 Task: Apply the duratiin format in column A.
Action: Mouse moved to (46, 141)
Screenshot: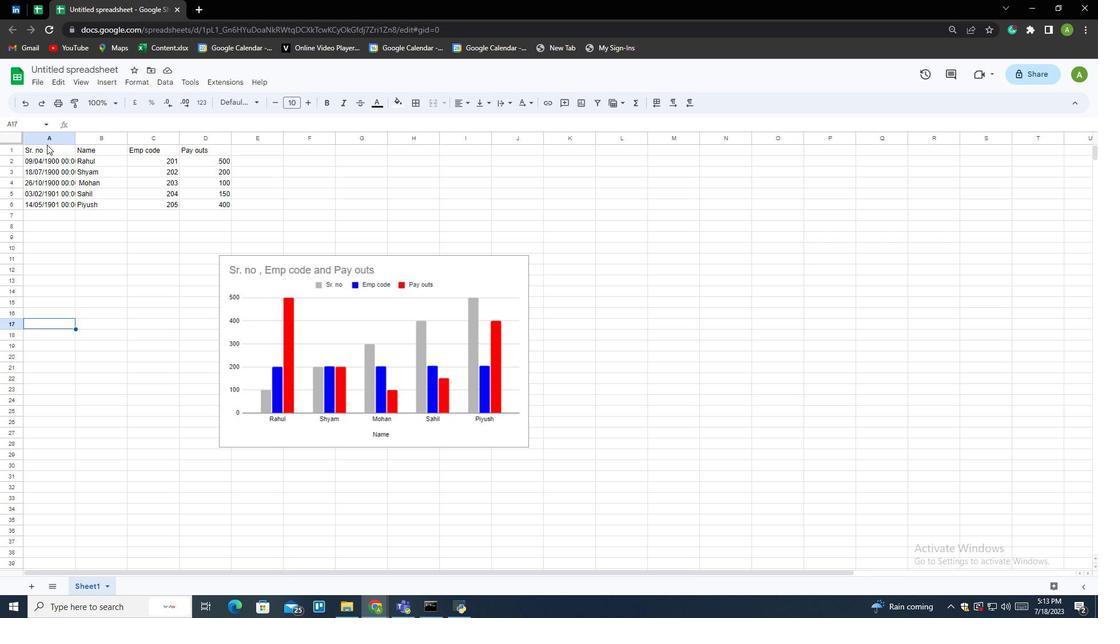 
Action: Mouse pressed left at (46, 141)
Screenshot: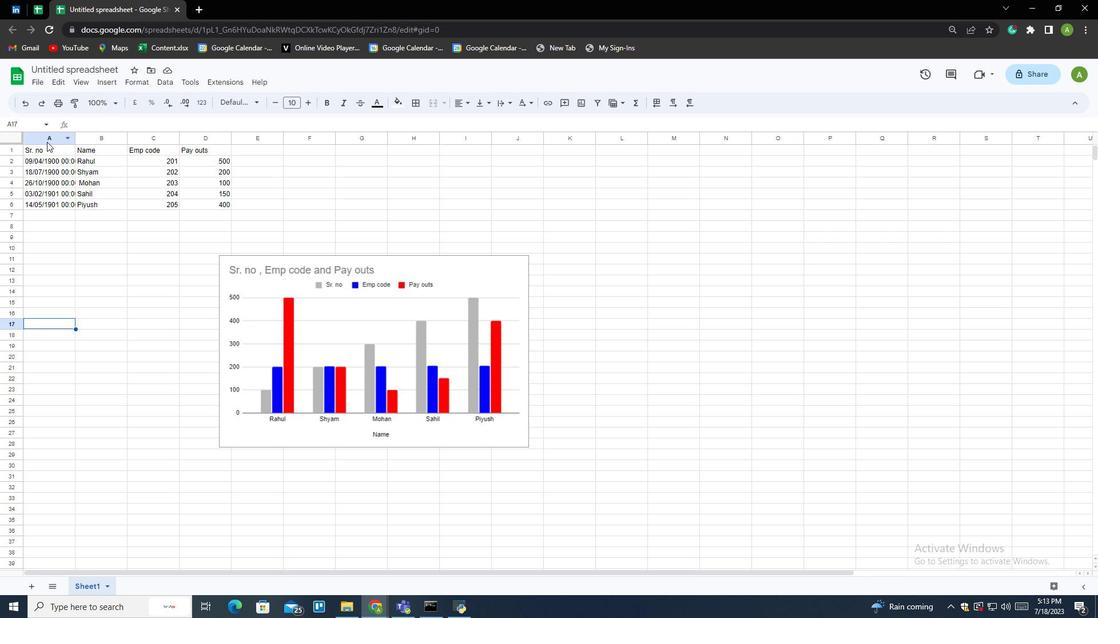 
Action: Mouse moved to (136, 78)
Screenshot: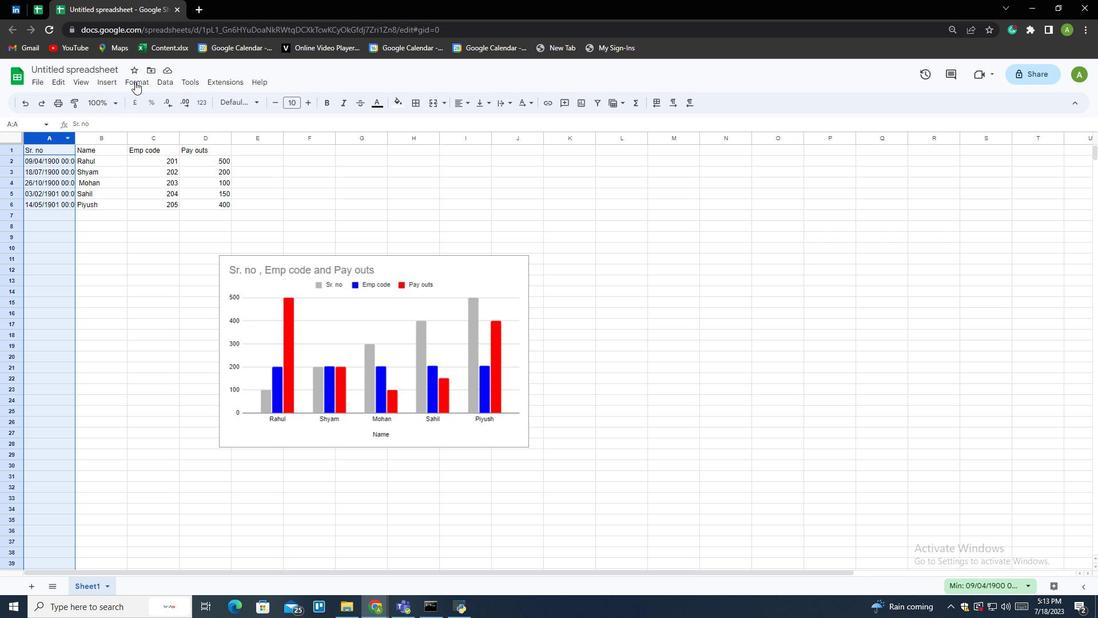 
Action: Mouse pressed left at (136, 78)
Screenshot: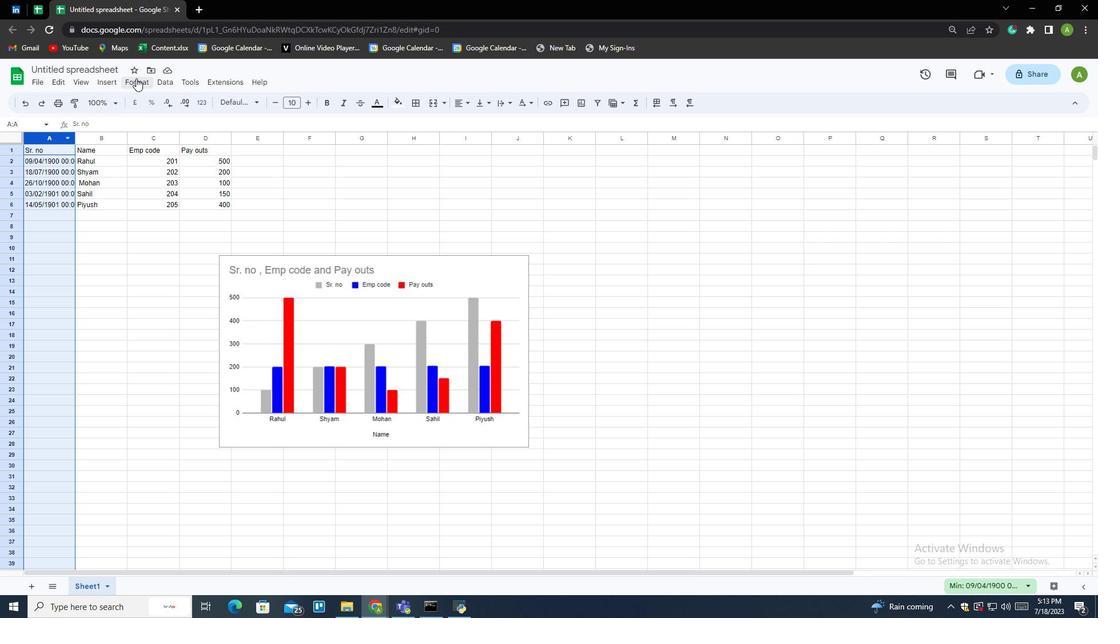 
Action: Mouse moved to (168, 148)
Screenshot: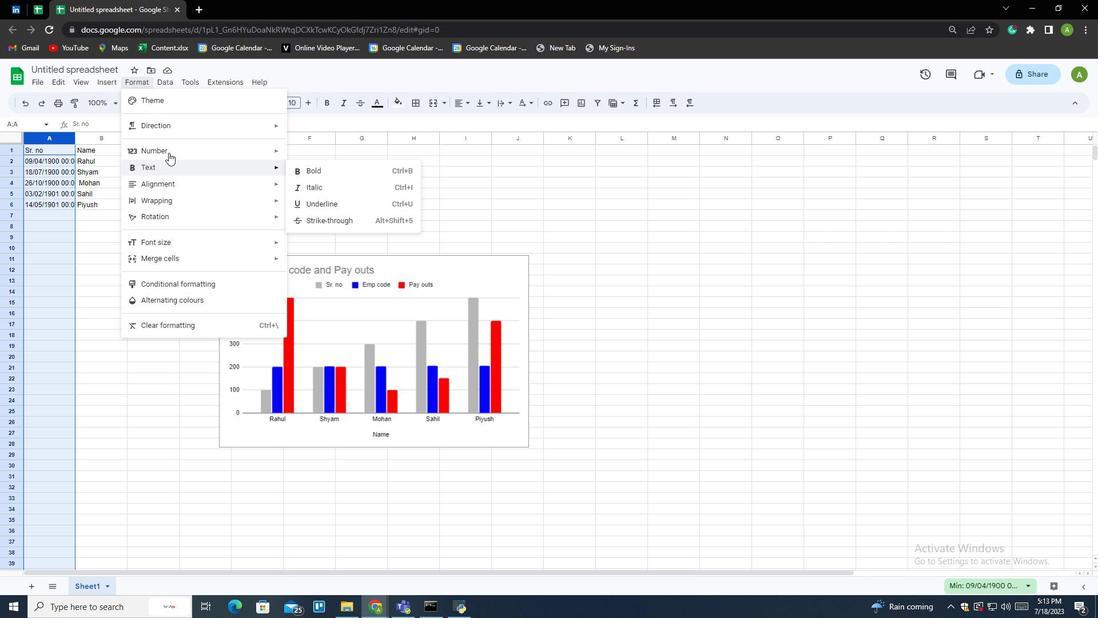 
Action: Mouse pressed left at (168, 148)
Screenshot: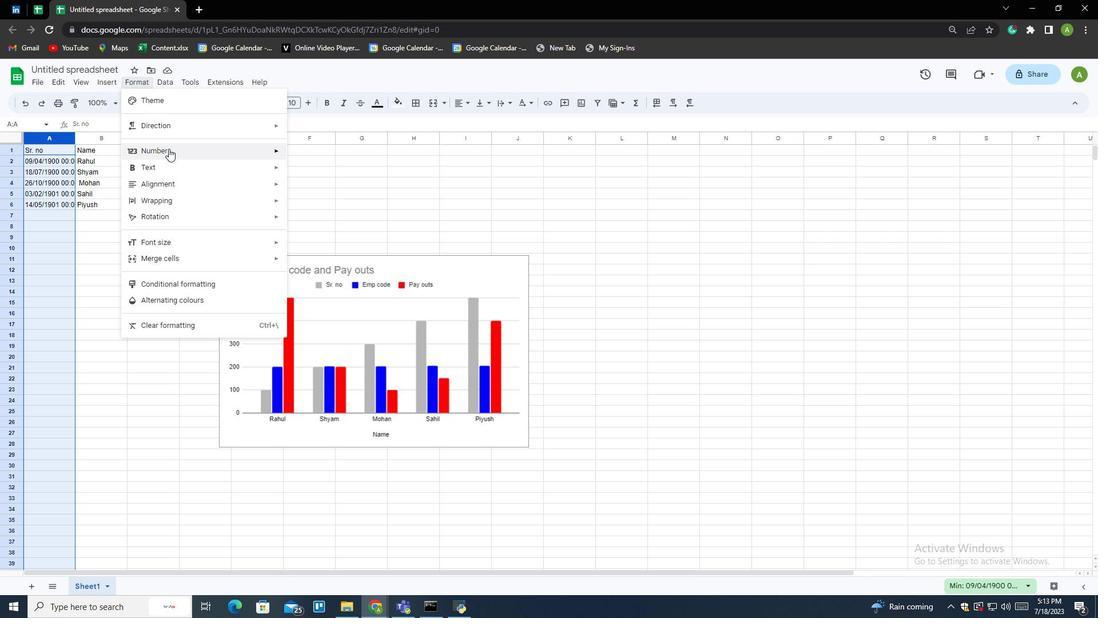 
Action: Mouse moved to (319, 380)
Screenshot: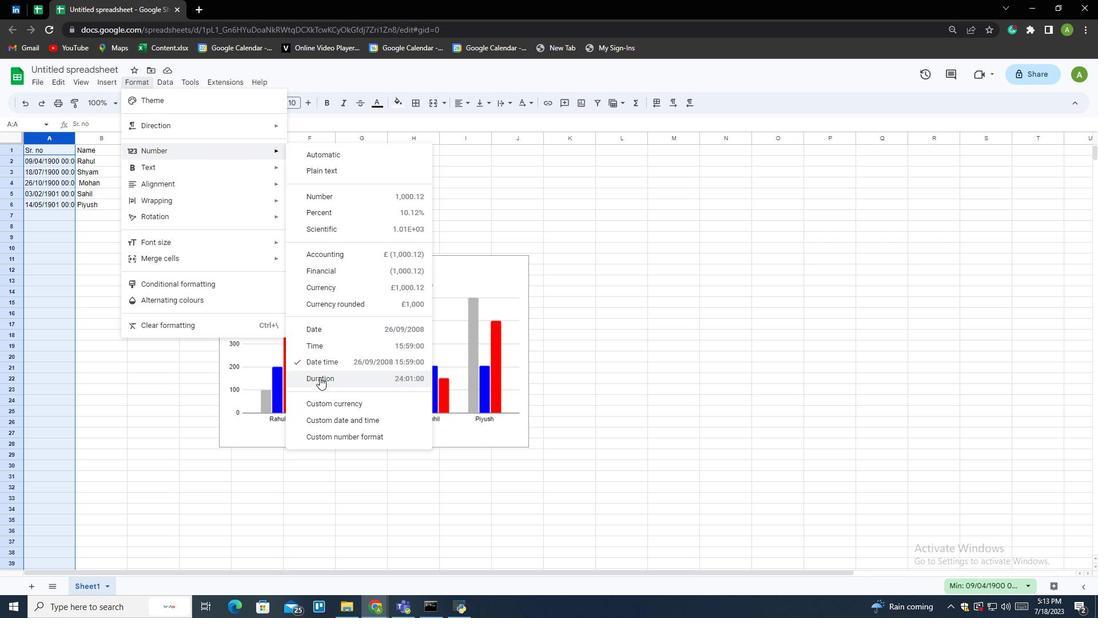 
Action: Mouse pressed left at (319, 380)
Screenshot: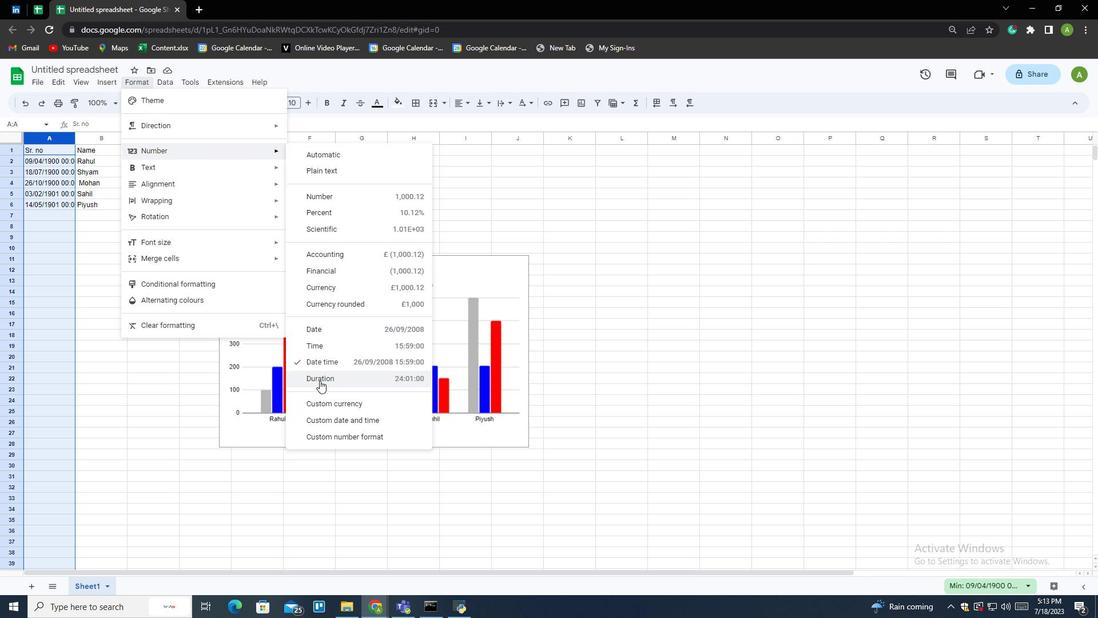 
Action: Mouse moved to (251, 357)
Screenshot: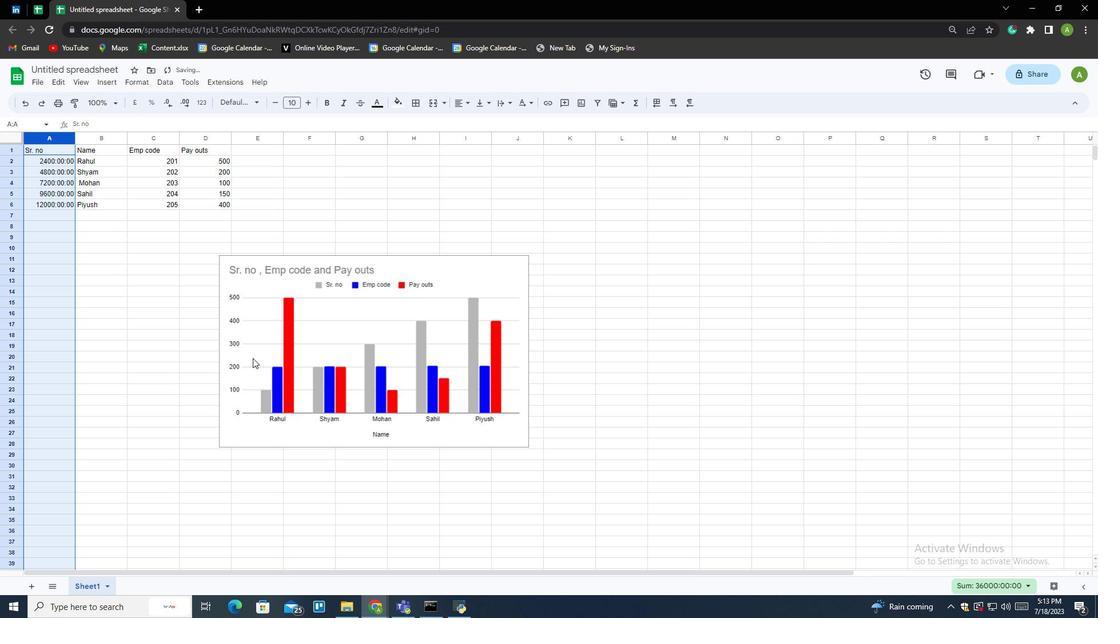 
